 Task: Create a due date automation trigger when advanced on, 2 working days after a card is due add dates due tomorrow at 11:00 AM.
Action: Mouse moved to (1128, 83)
Screenshot: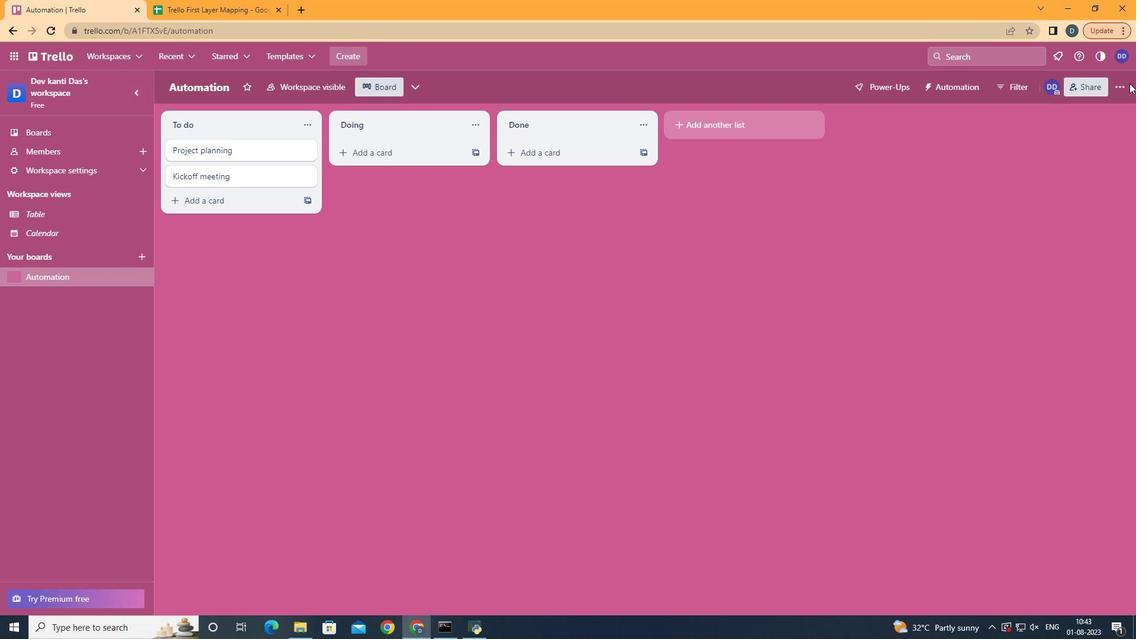 
Action: Mouse pressed left at (1128, 83)
Screenshot: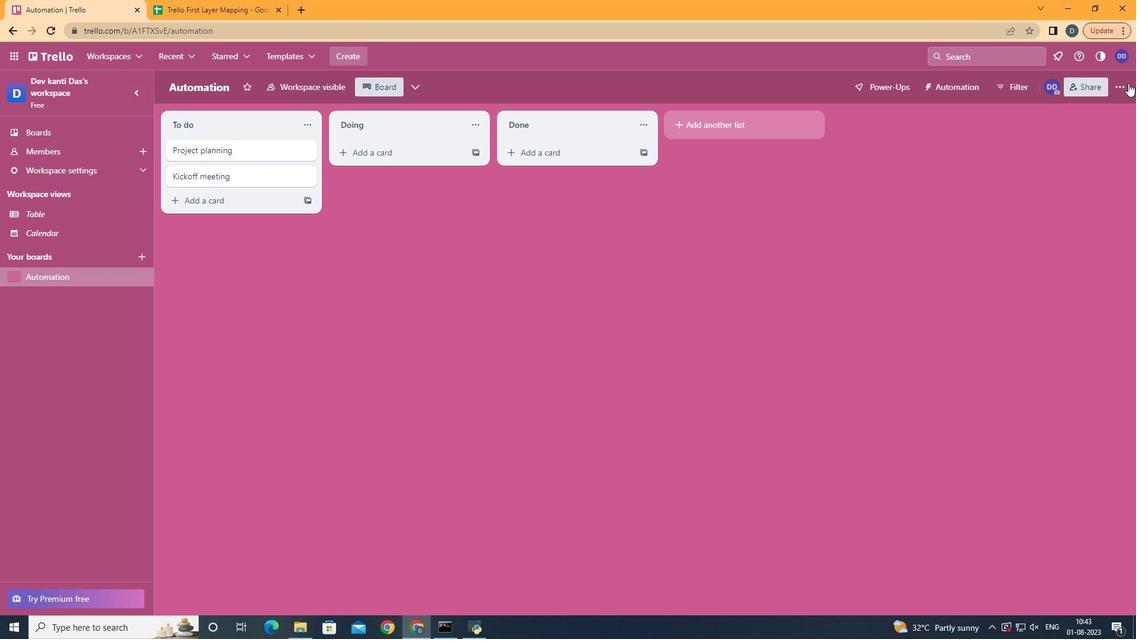 
Action: Mouse moved to (1039, 248)
Screenshot: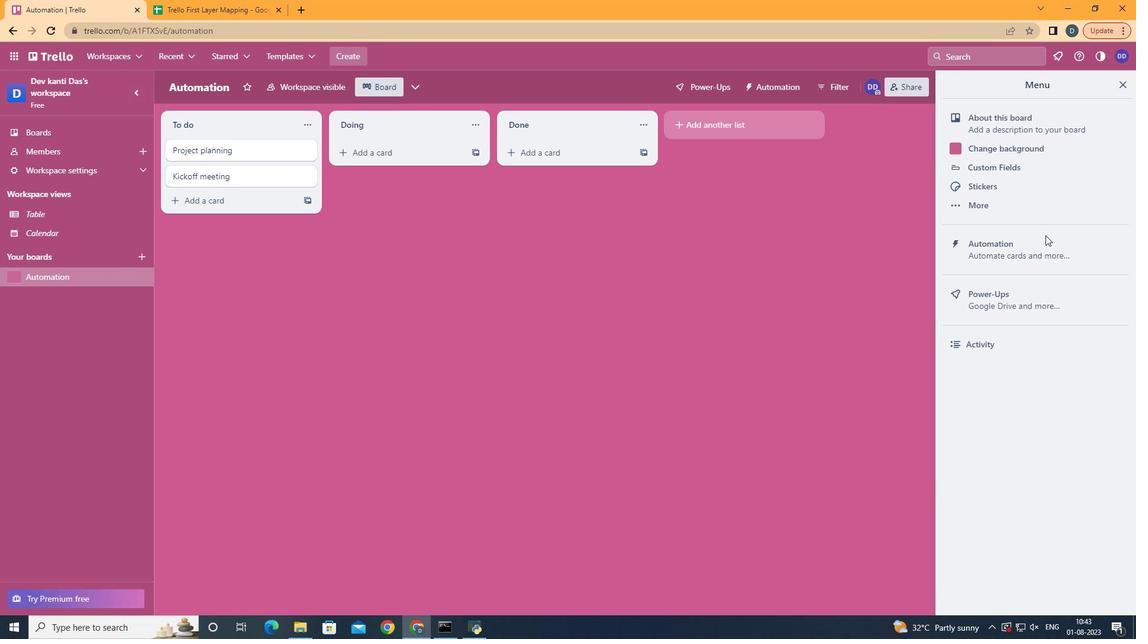 
Action: Mouse pressed left at (1039, 248)
Screenshot: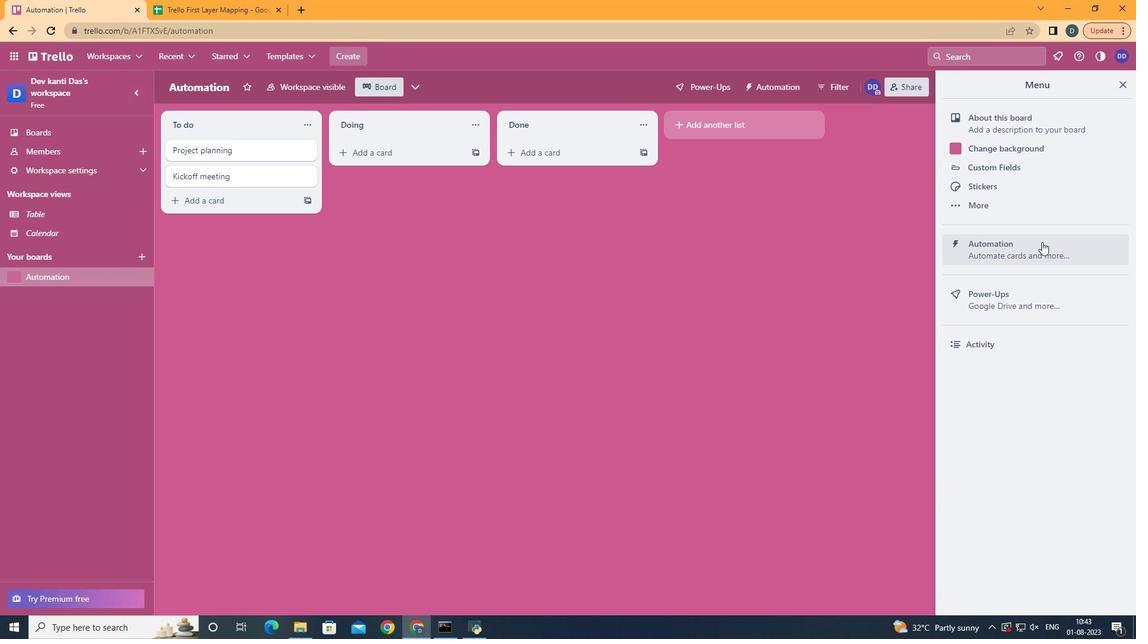 
Action: Mouse moved to (243, 233)
Screenshot: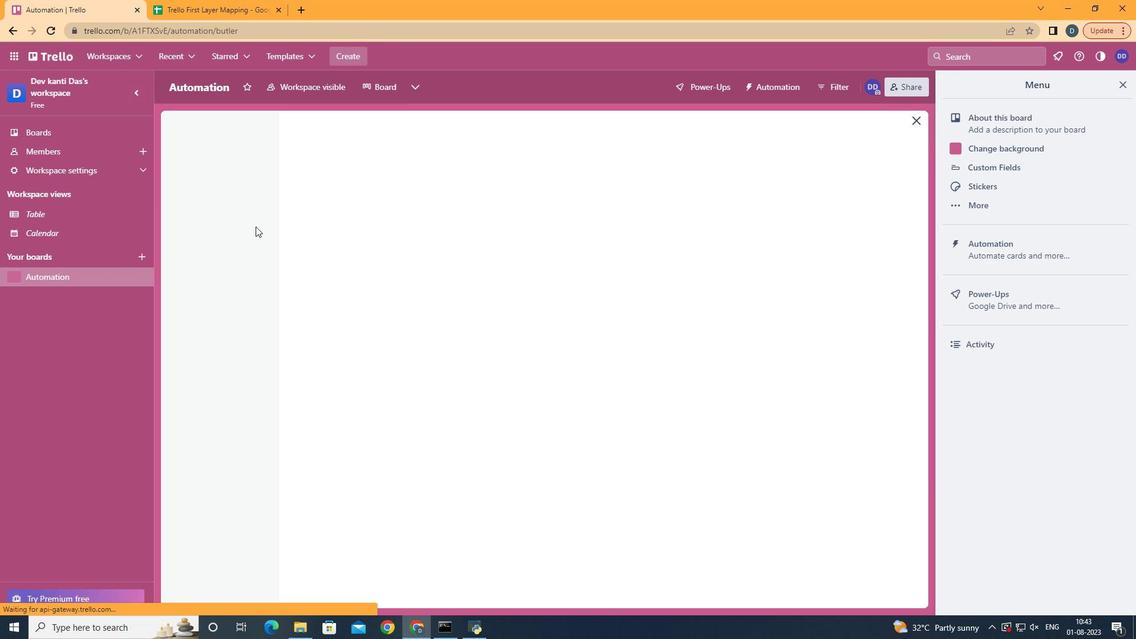 
Action: Mouse pressed left at (243, 233)
Screenshot: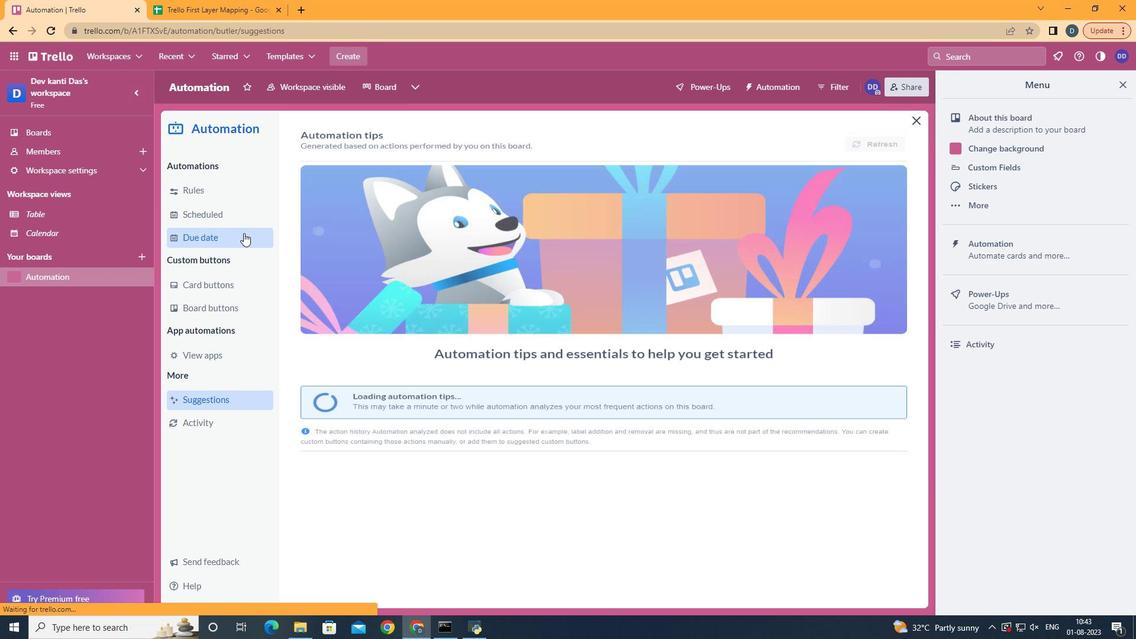 
Action: Mouse moved to (846, 139)
Screenshot: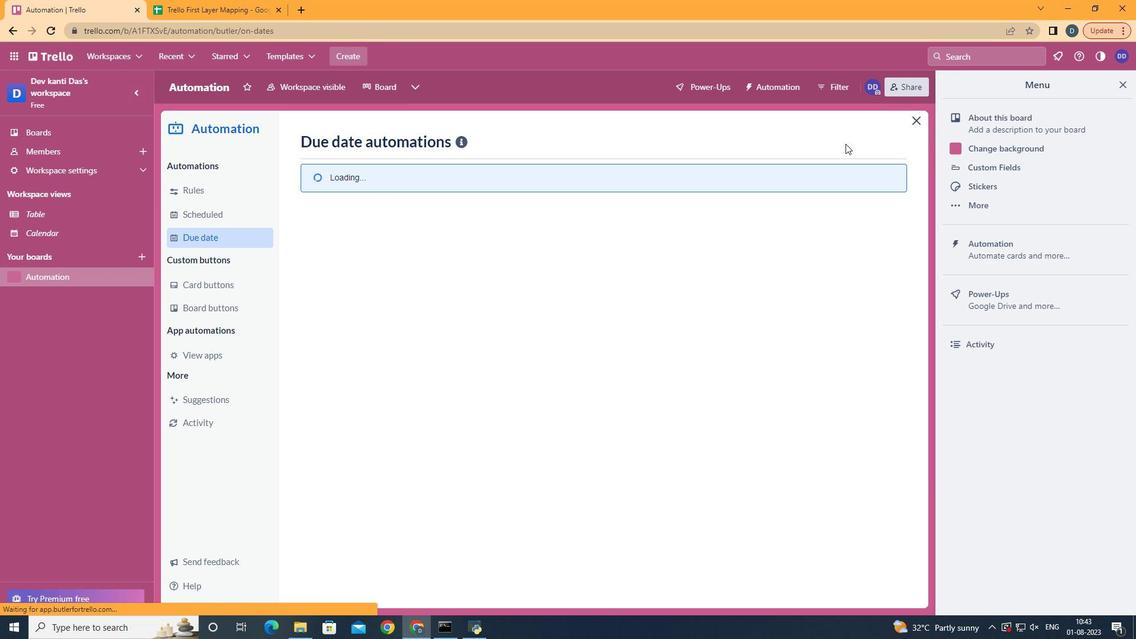 
Action: Mouse pressed left at (846, 139)
Screenshot: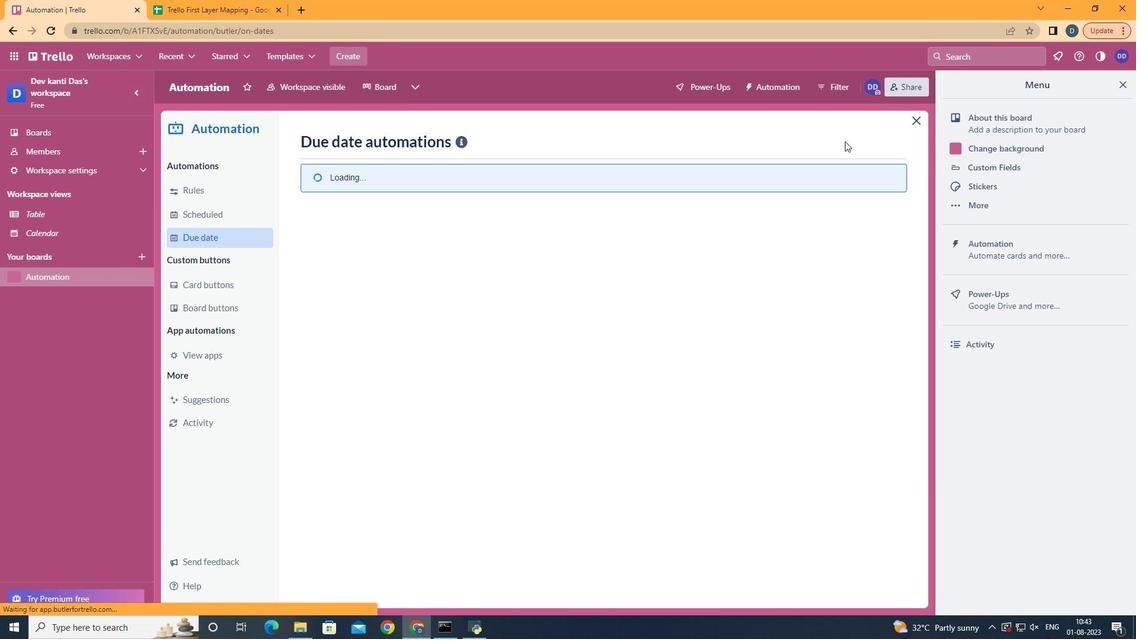 
Action: Mouse moved to (703, 249)
Screenshot: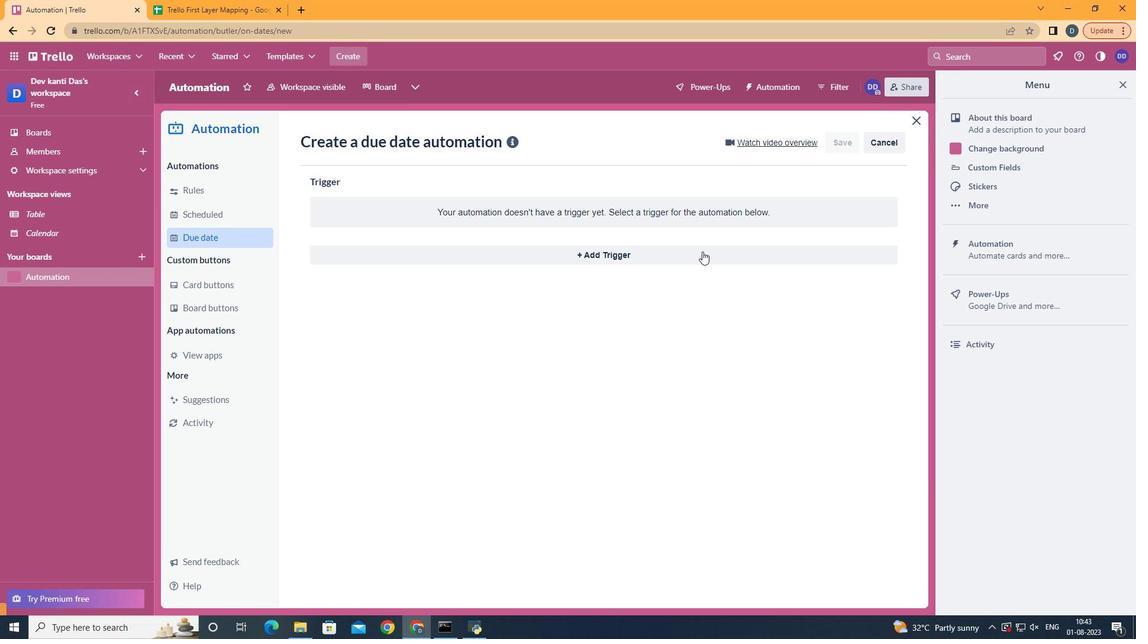 
Action: Mouse pressed left at (703, 249)
Screenshot: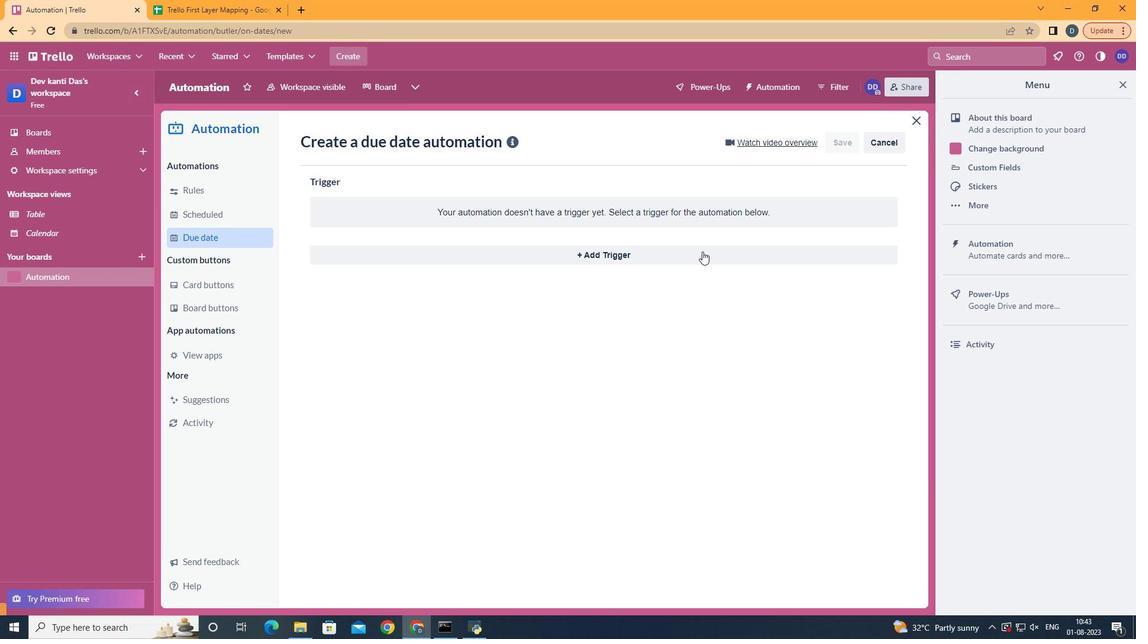 
Action: Mouse moved to (387, 477)
Screenshot: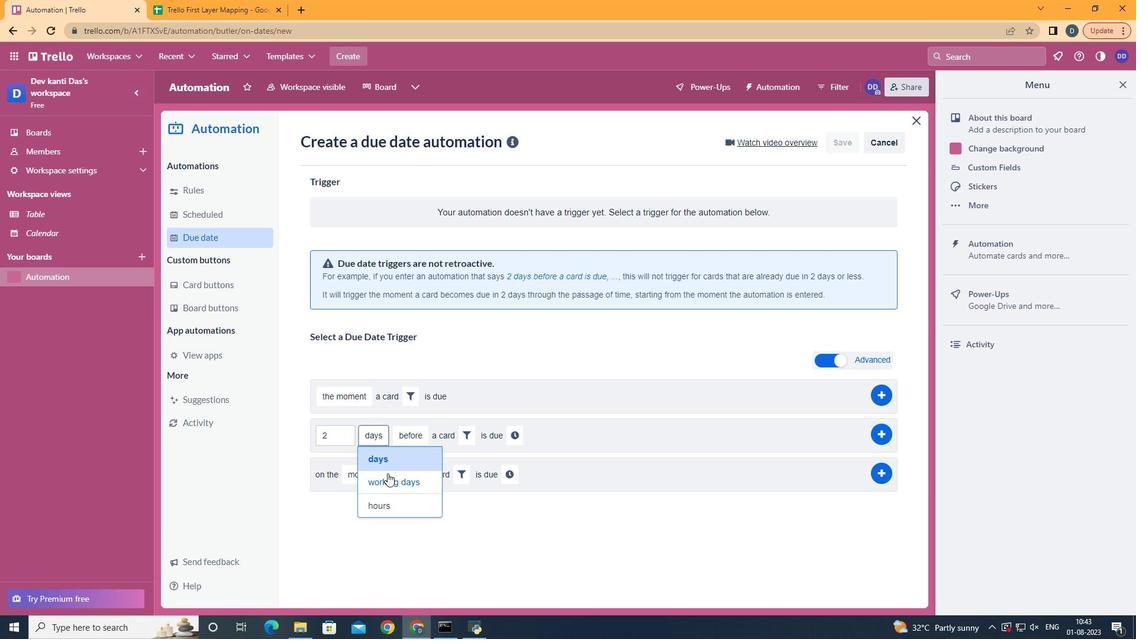 
Action: Mouse pressed left at (387, 477)
Screenshot: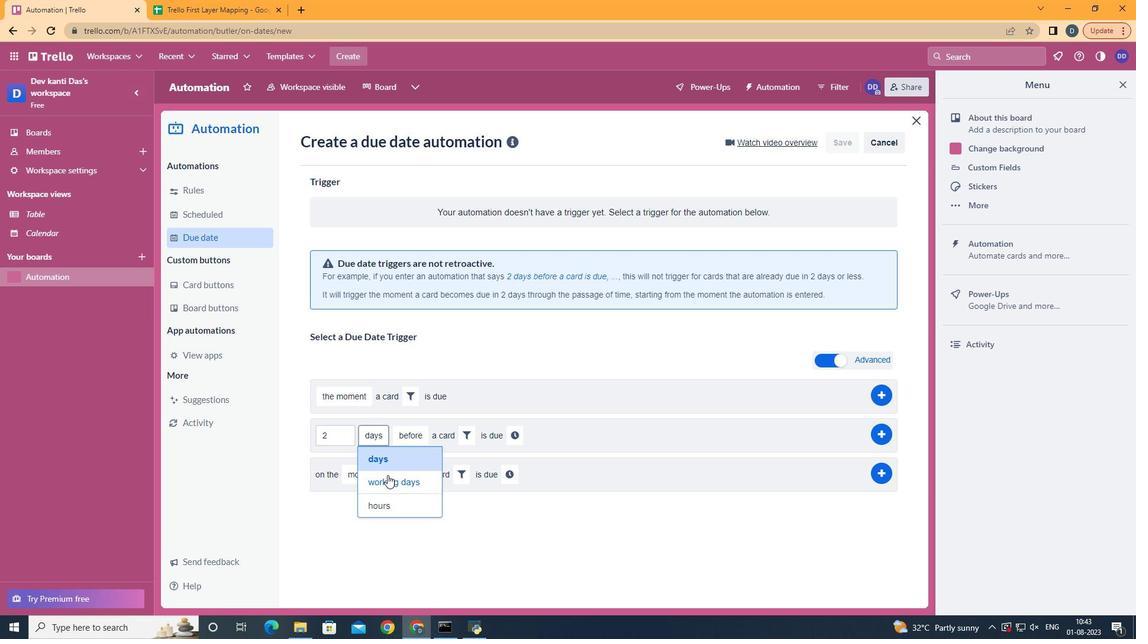 
Action: Mouse moved to (444, 473)
Screenshot: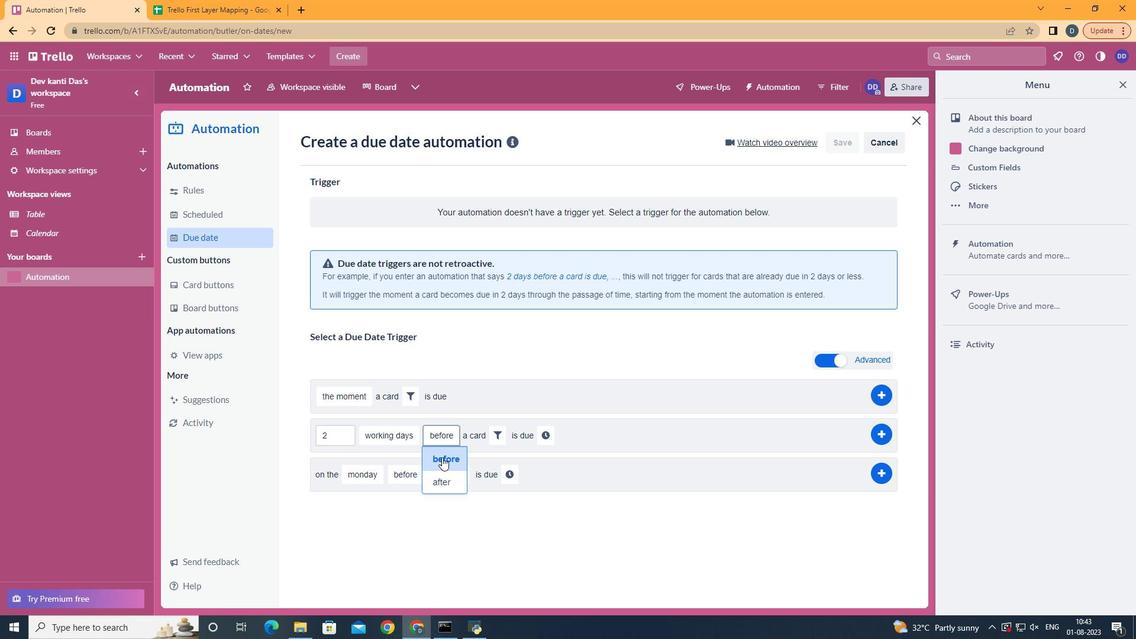 
Action: Mouse pressed left at (444, 473)
Screenshot: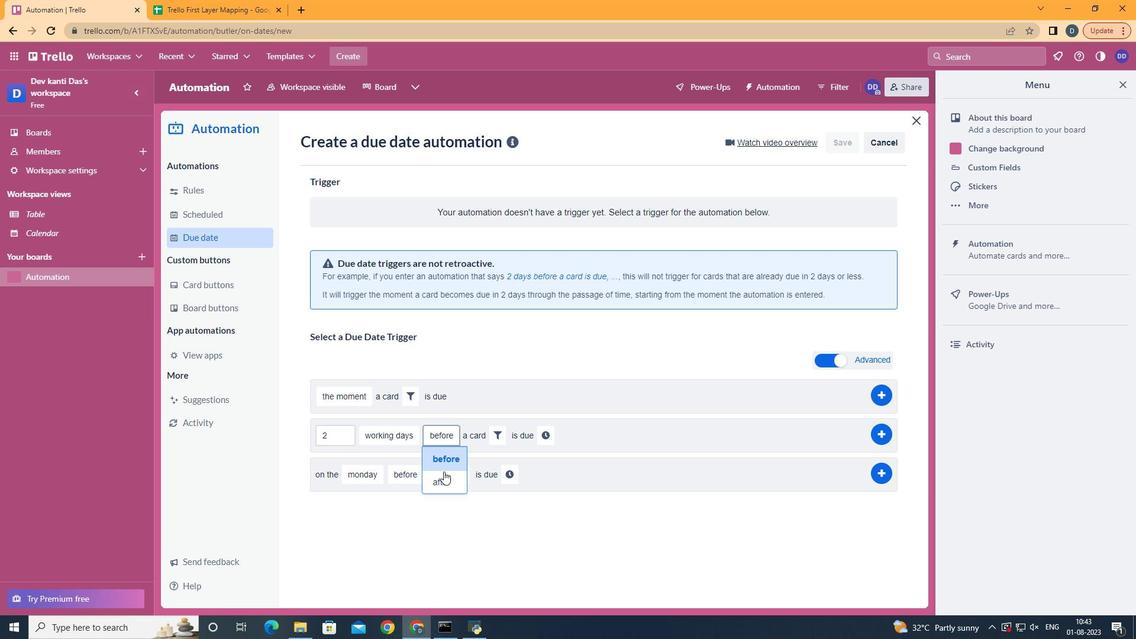 
Action: Mouse moved to (484, 437)
Screenshot: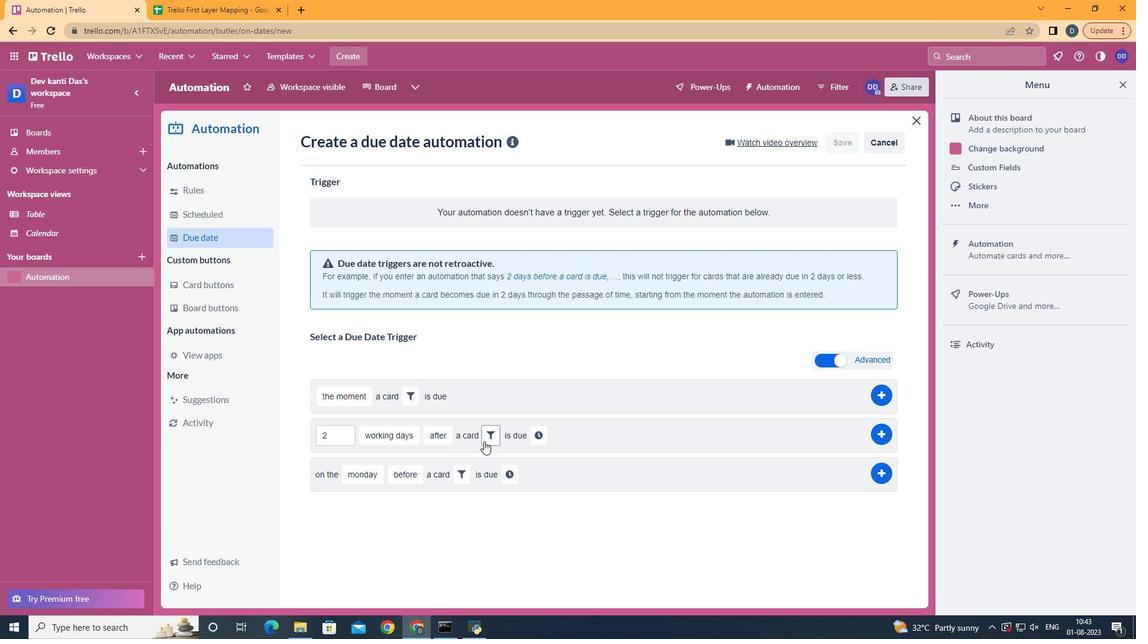 
Action: Mouse pressed left at (484, 437)
Screenshot: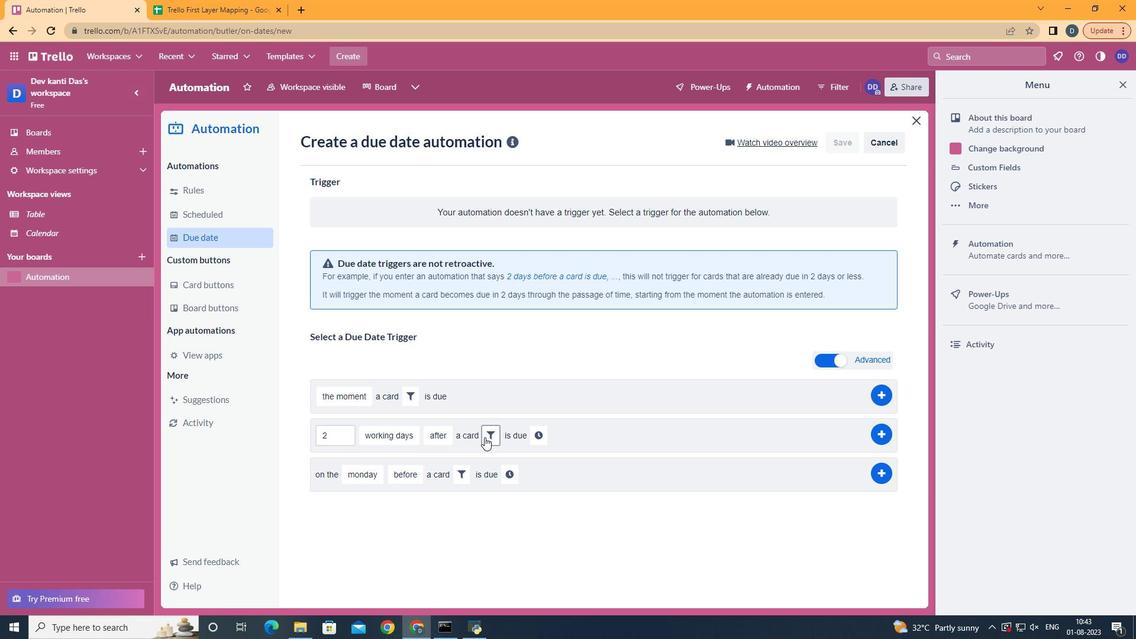 
Action: Mouse moved to (569, 480)
Screenshot: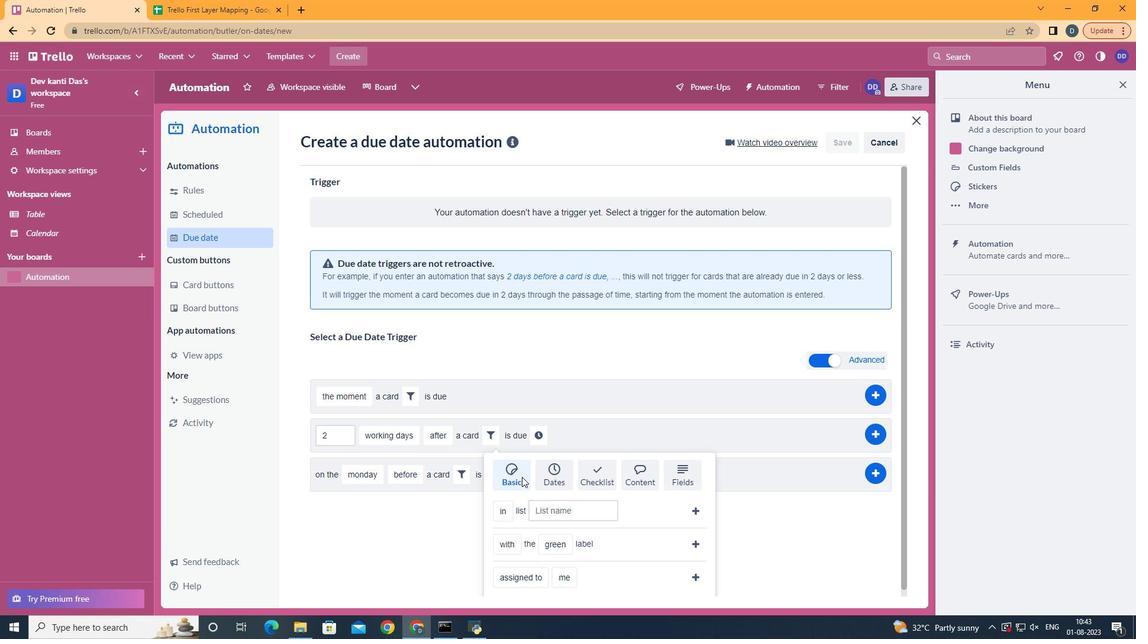 
Action: Mouse pressed left at (569, 480)
Screenshot: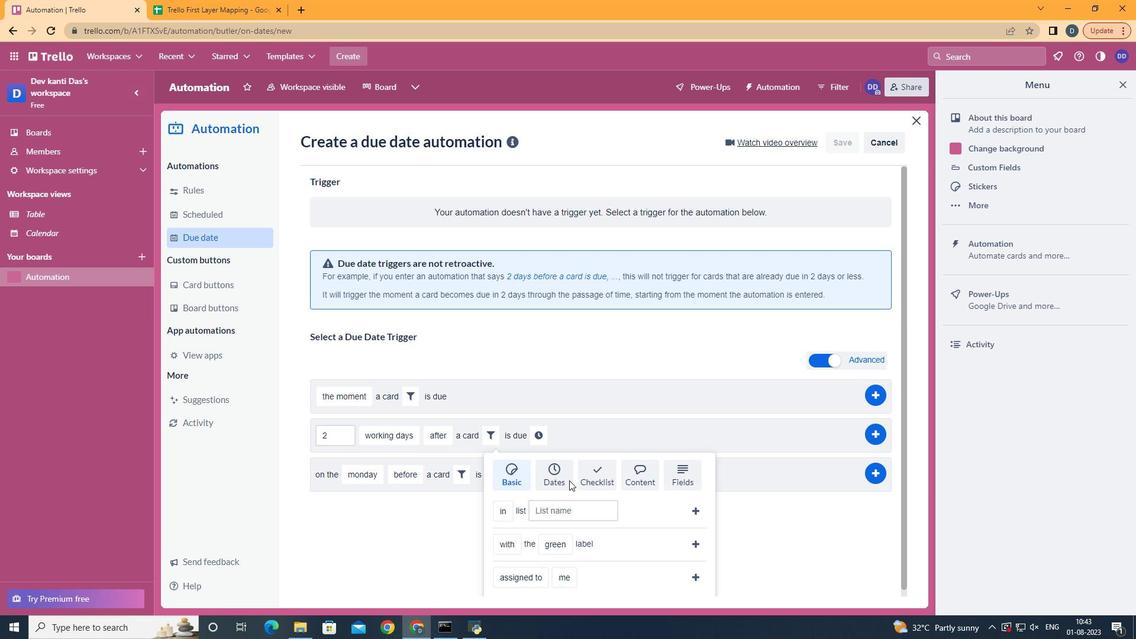 
Action: Mouse moved to (564, 484)
Screenshot: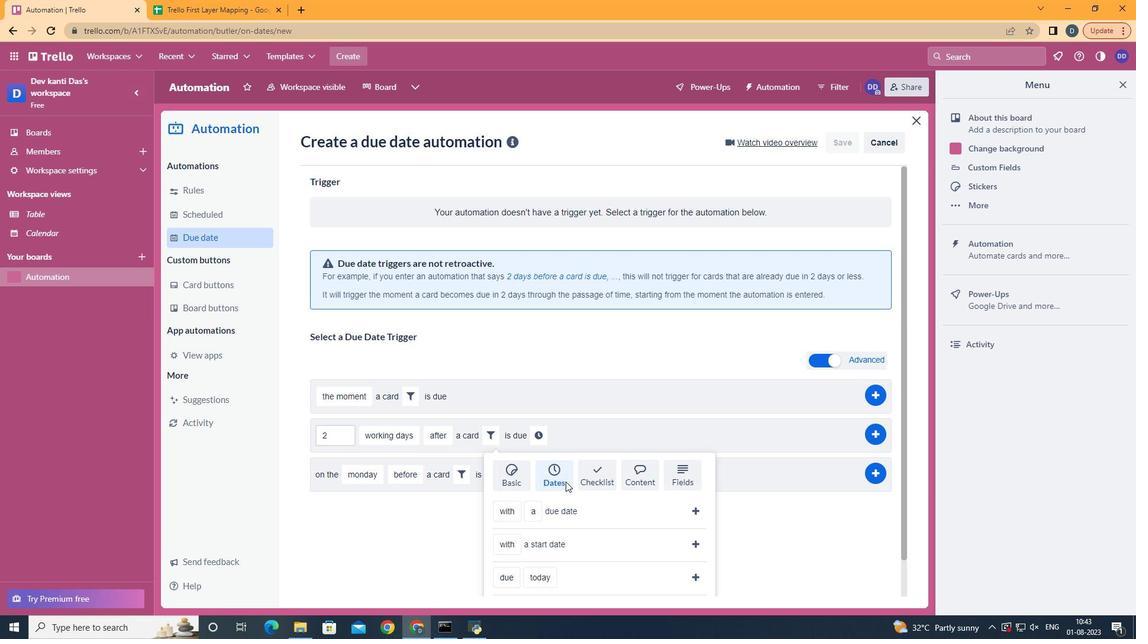 
Action: Mouse scrolled (564, 484) with delta (0, 0)
Screenshot: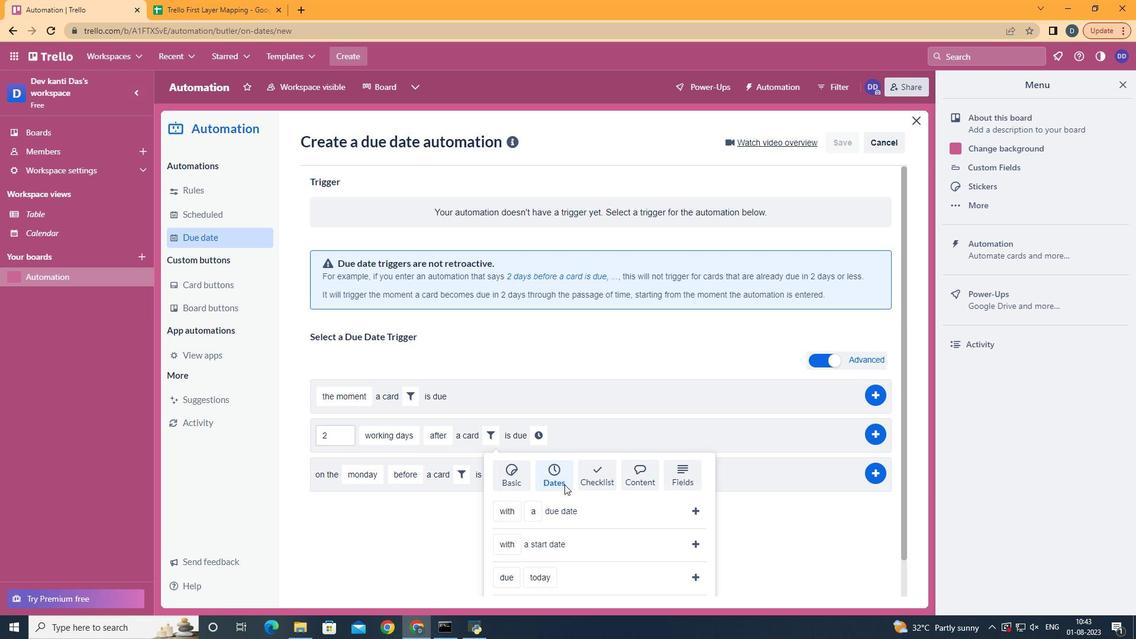 
Action: Mouse scrolled (564, 484) with delta (0, 0)
Screenshot: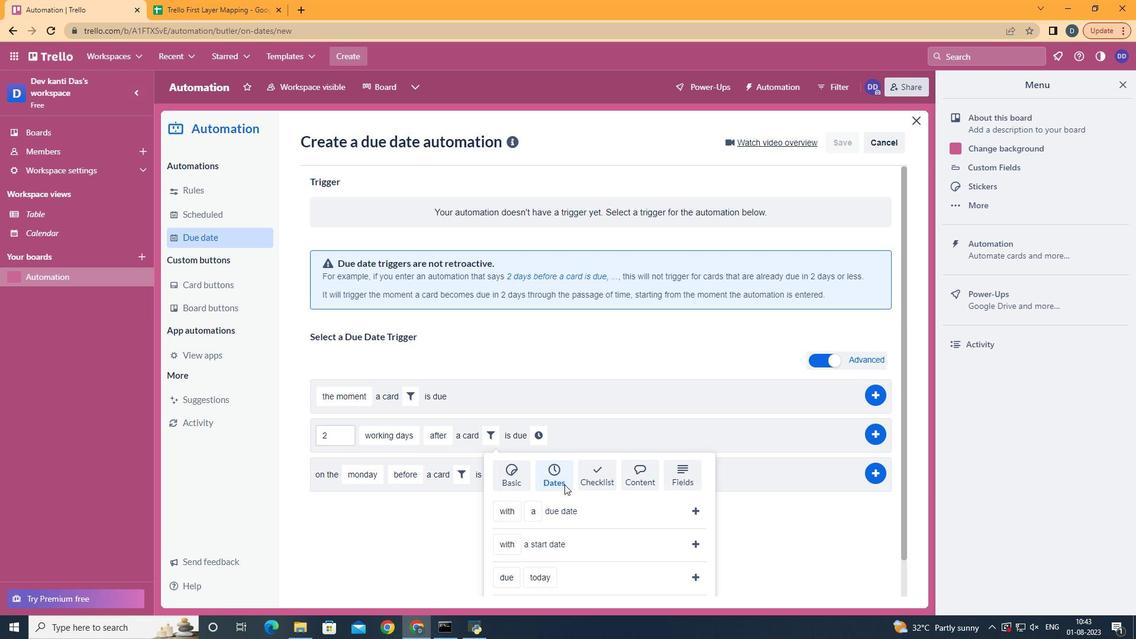 
Action: Mouse scrolled (564, 484) with delta (0, 0)
Screenshot: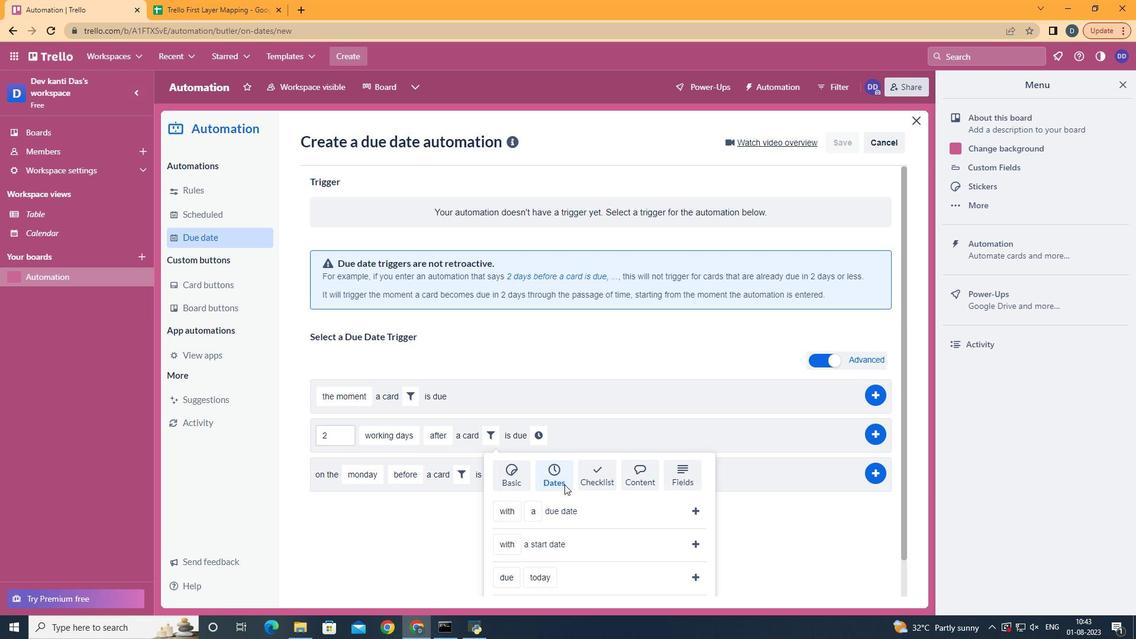 
Action: Mouse scrolled (564, 484) with delta (0, 0)
Screenshot: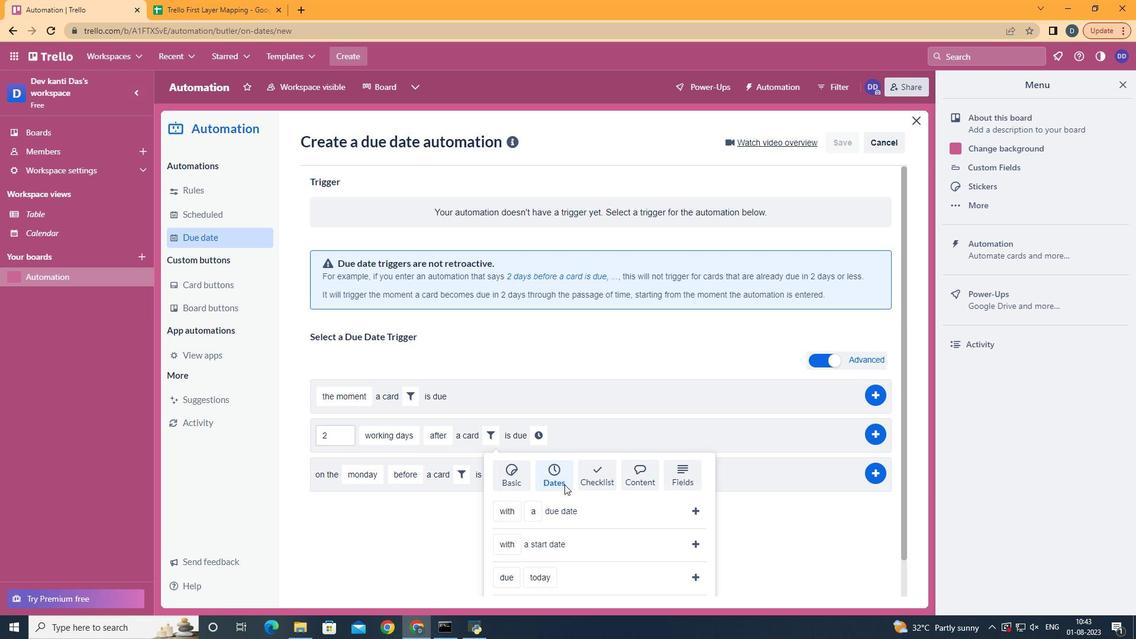 
Action: Mouse moved to (522, 450)
Screenshot: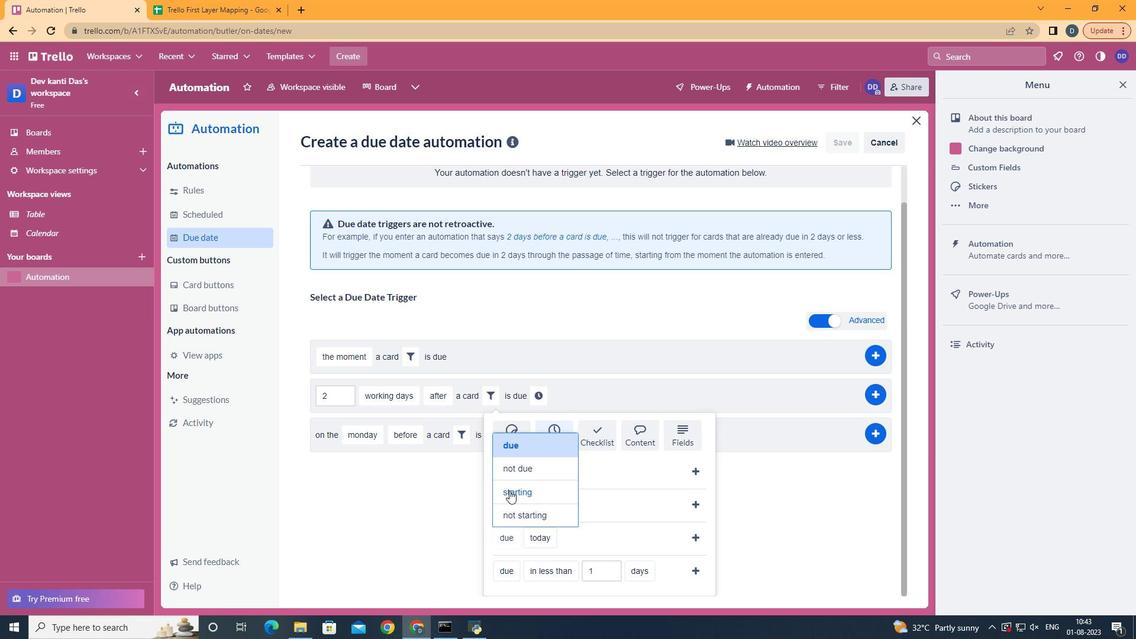 
Action: Mouse pressed left at (522, 450)
Screenshot: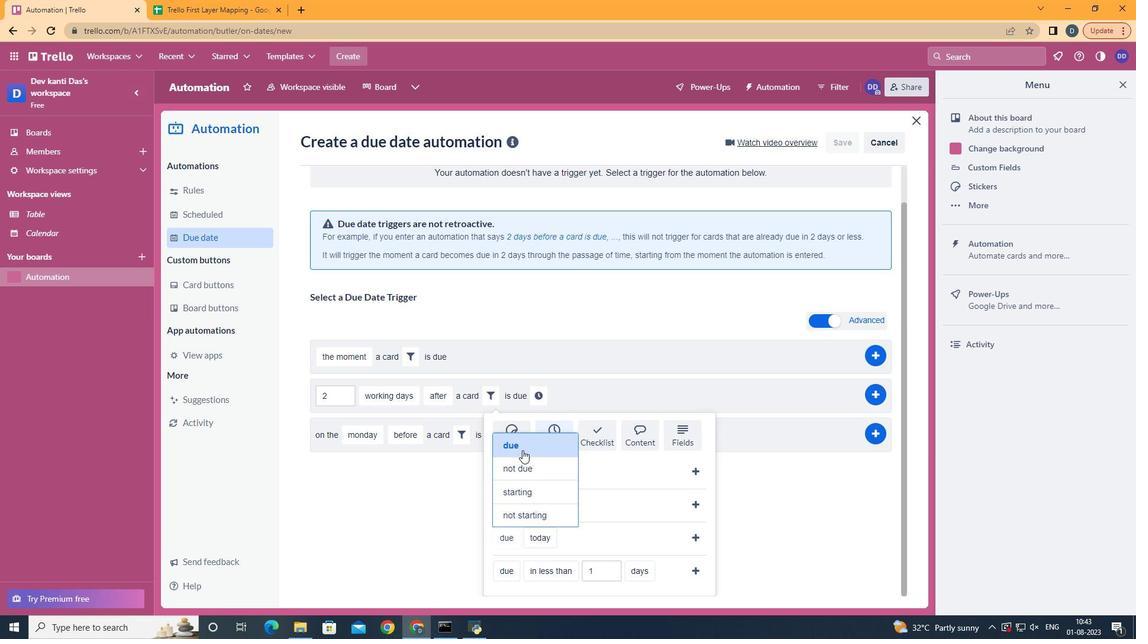 
Action: Mouse moved to (562, 422)
Screenshot: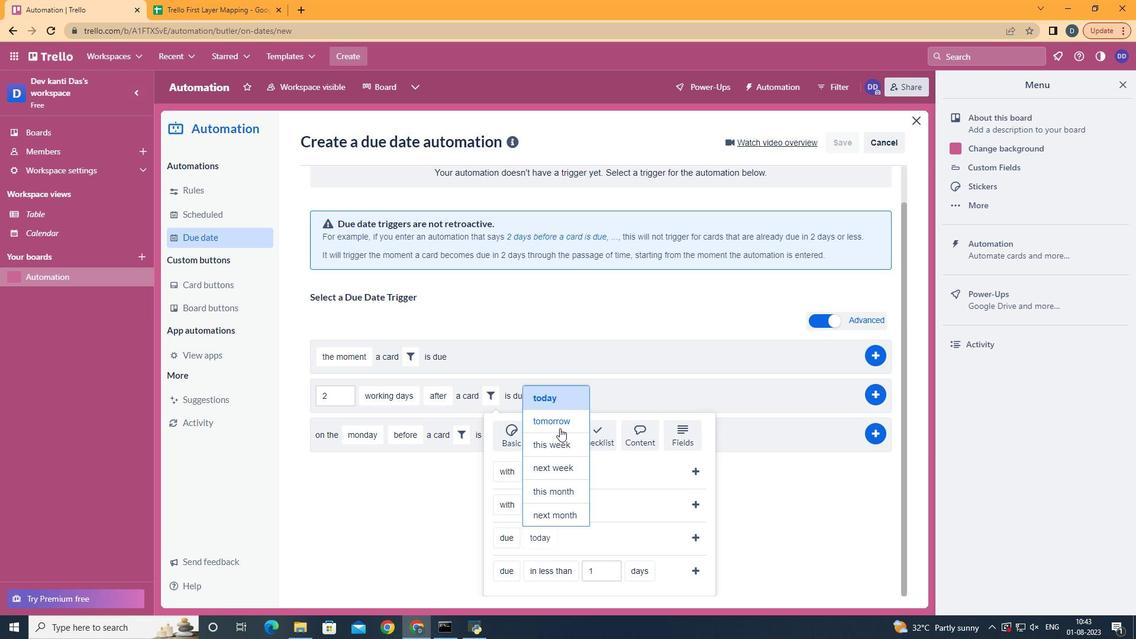 
Action: Mouse pressed left at (562, 422)
Screenshot: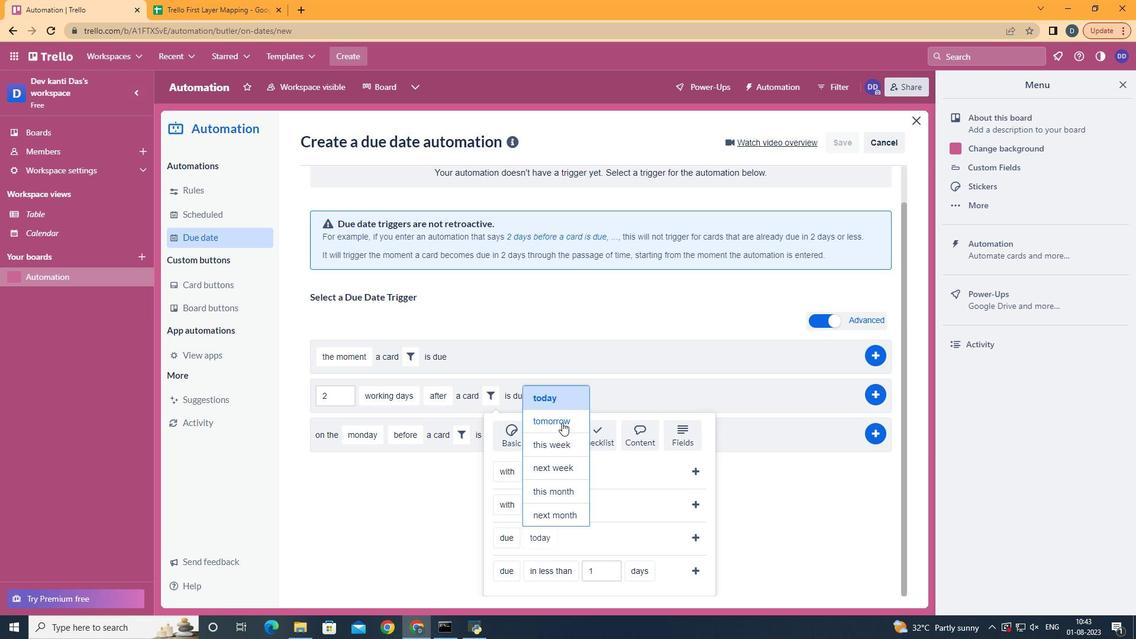 
Action: Mouse moved to (692, 538)
Screenshot: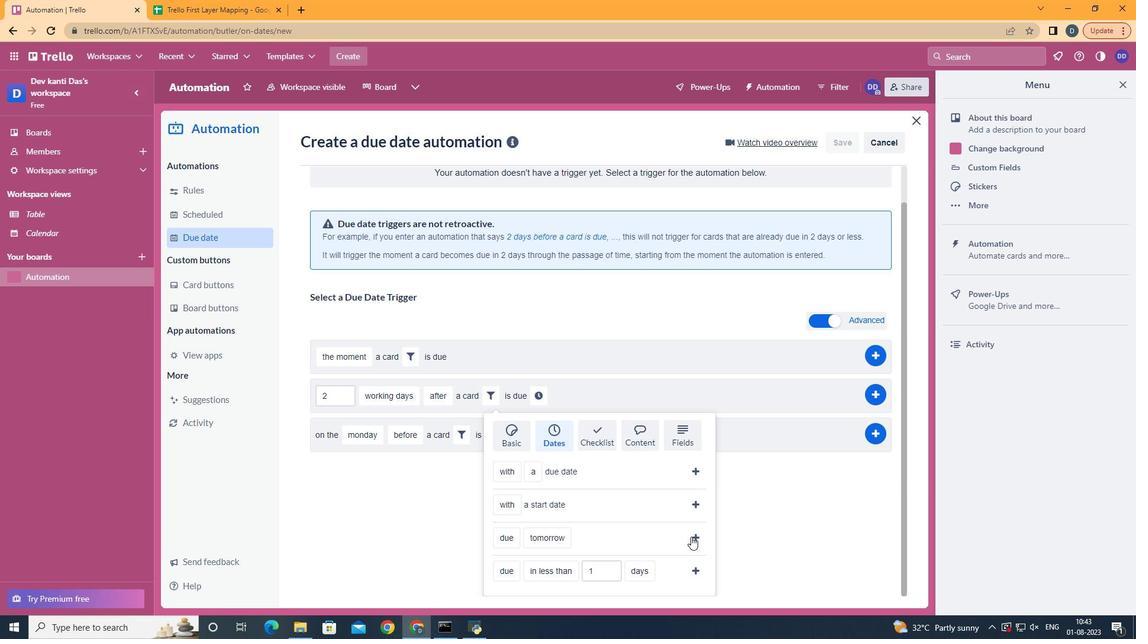 
Action: Mouse pressed left at (692, 538)
Screenshot: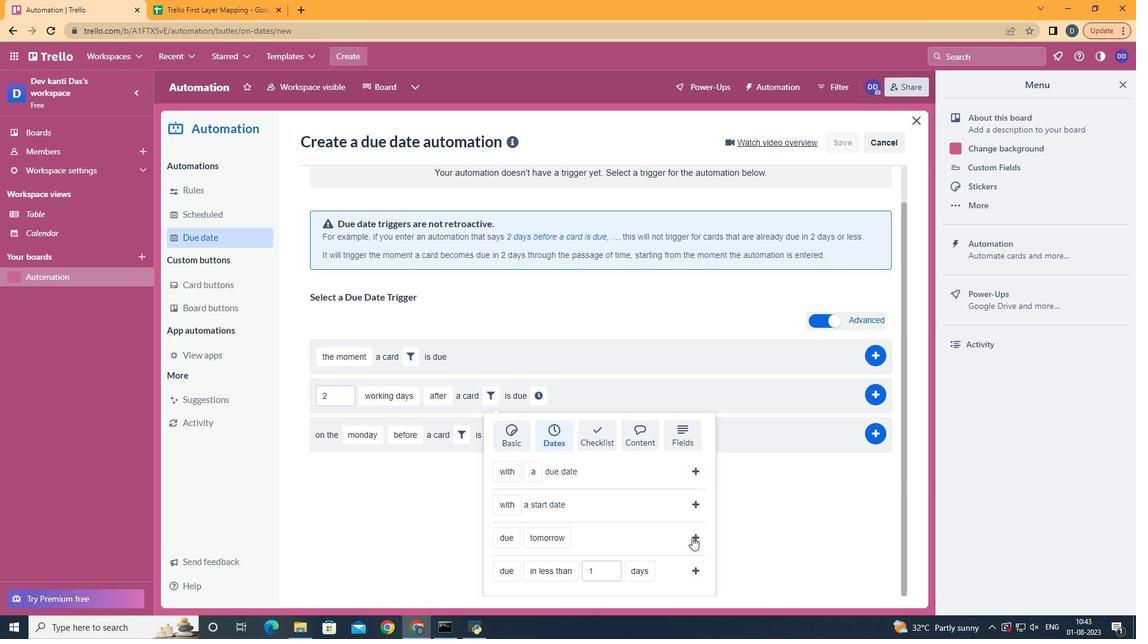
Action: Mouse moved to (616, 432)
Screenshot: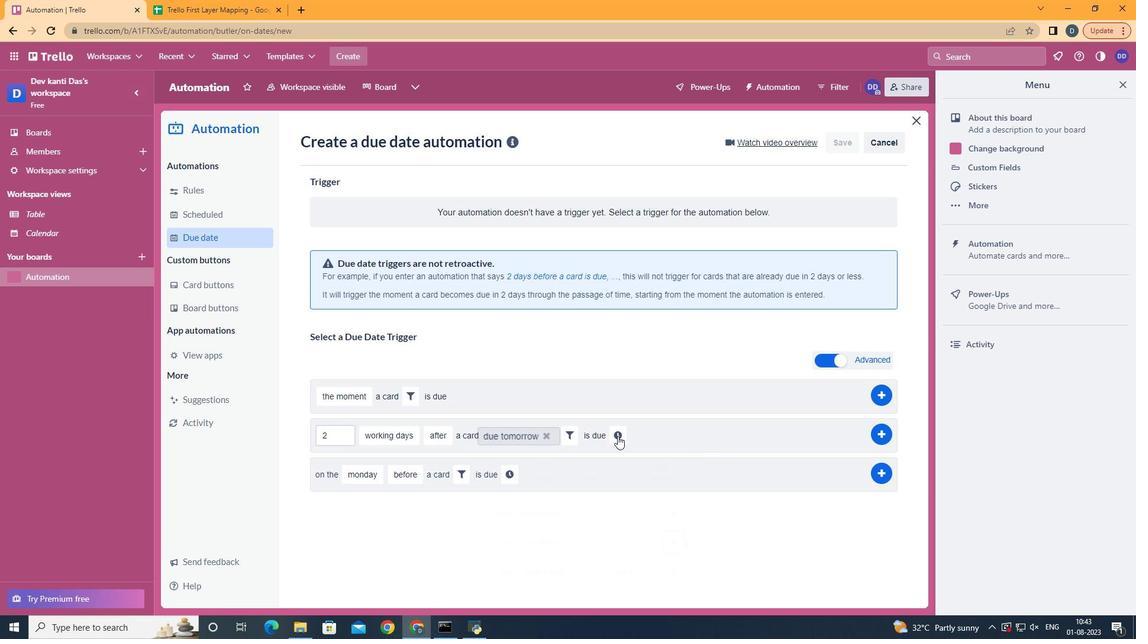 
Action: Mouse pressed left at (616, 432)
Screenshot: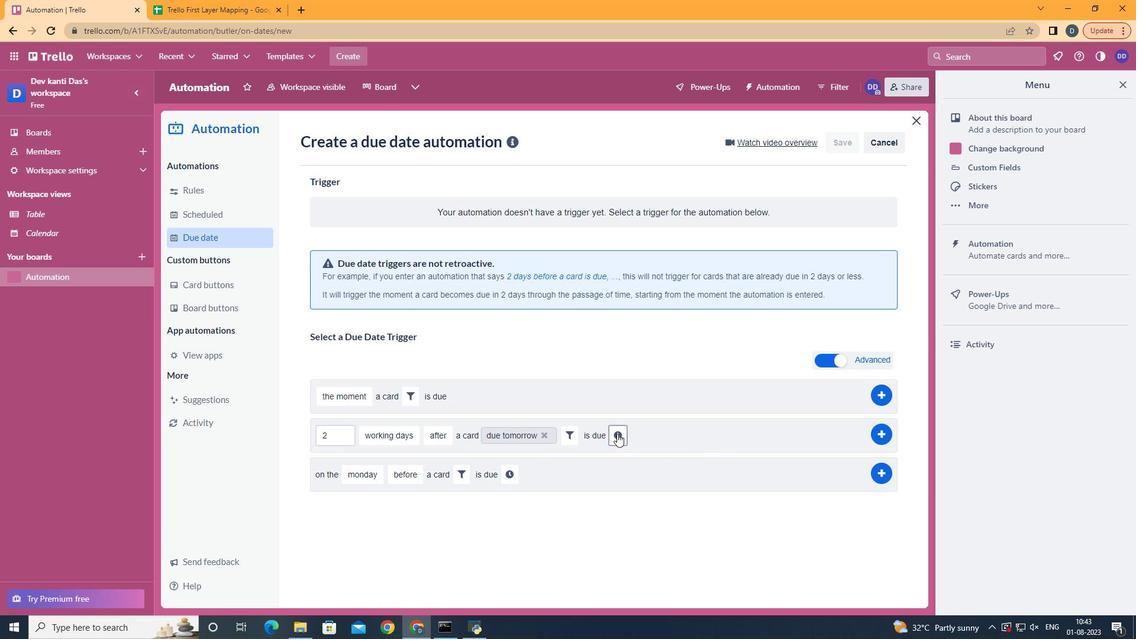 
Action: Mouse moved to (640, 434)
Screenshot: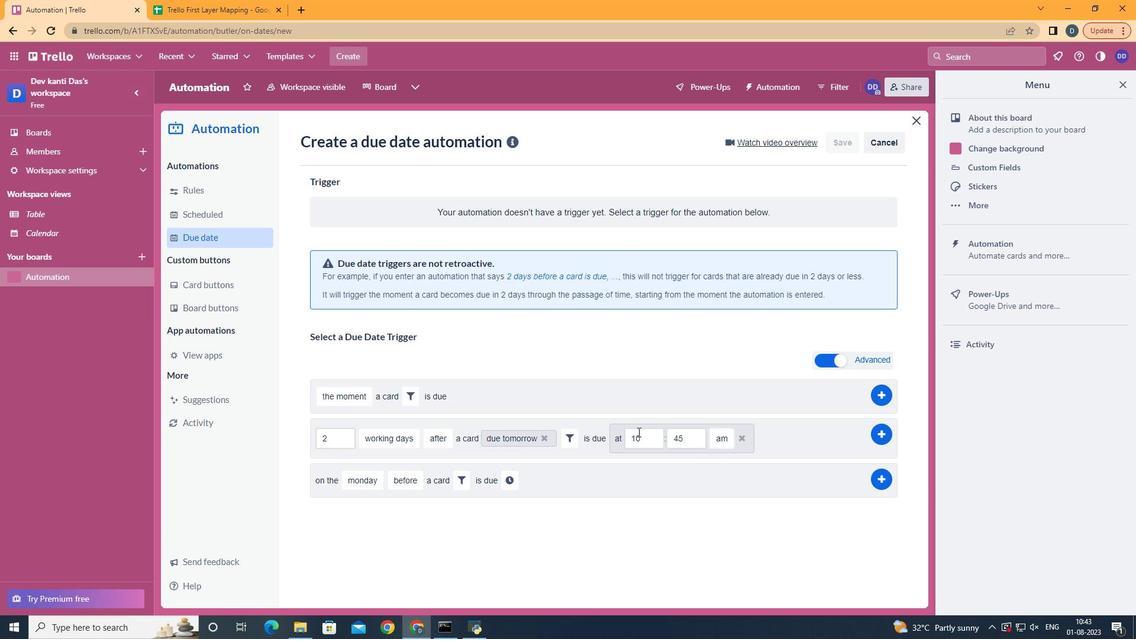 
Action: Mouse pressed left at (640, 434)
Screenshot: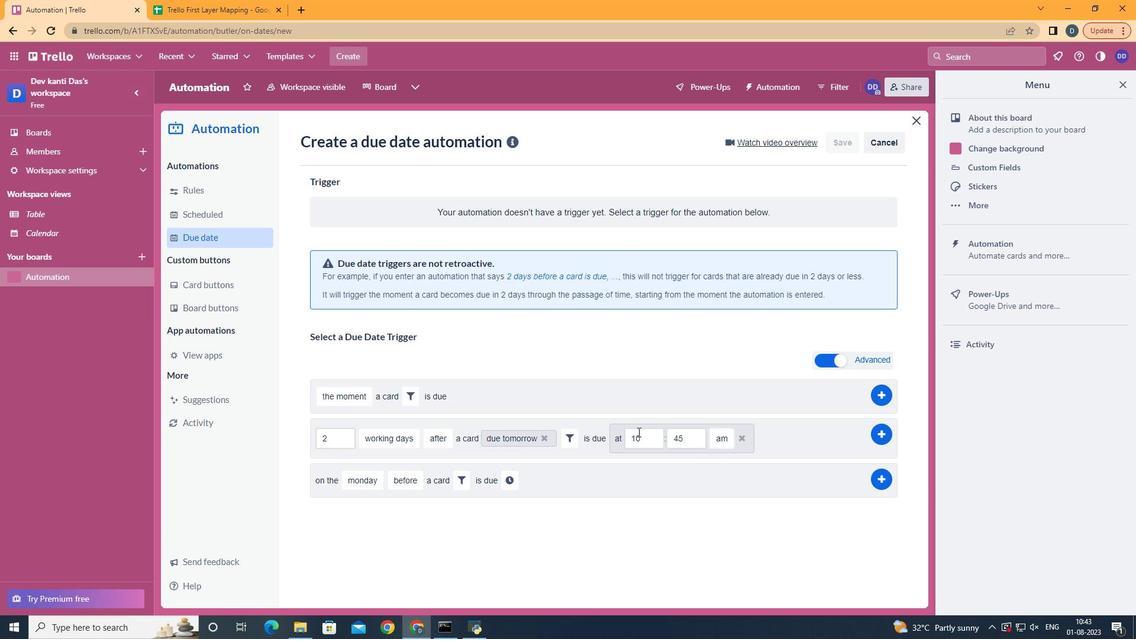
Action: Mouse moved to (641, 434)
Screenshot: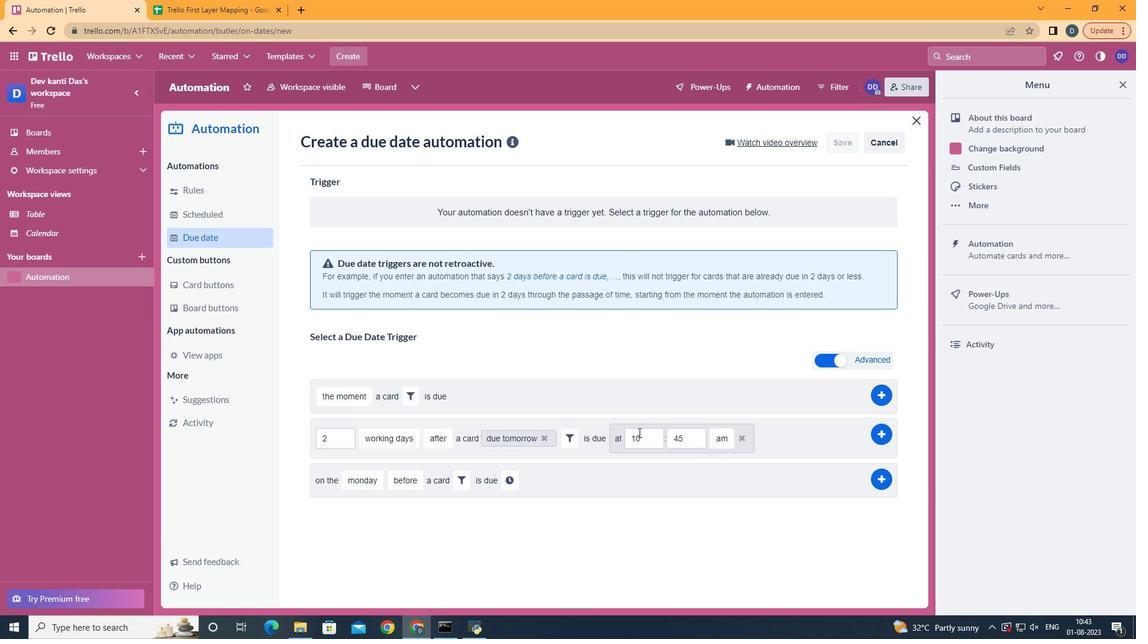 
Action: Key pressed <Key.backspace>1
Screenshot: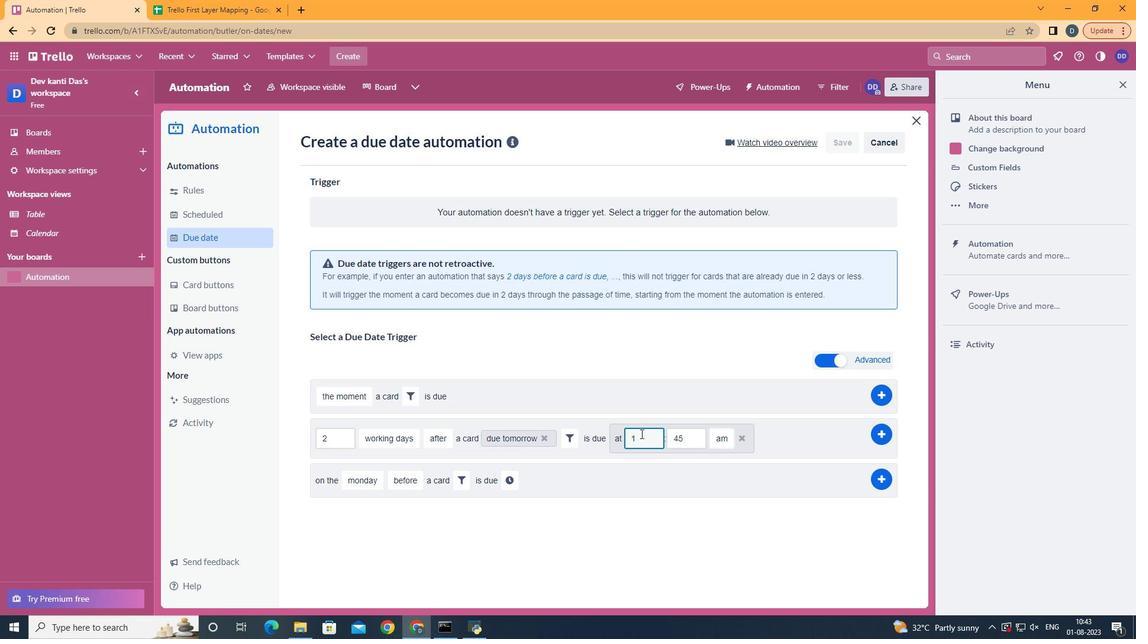 
Action: Mouse moved to (690, 439)
Screenshot: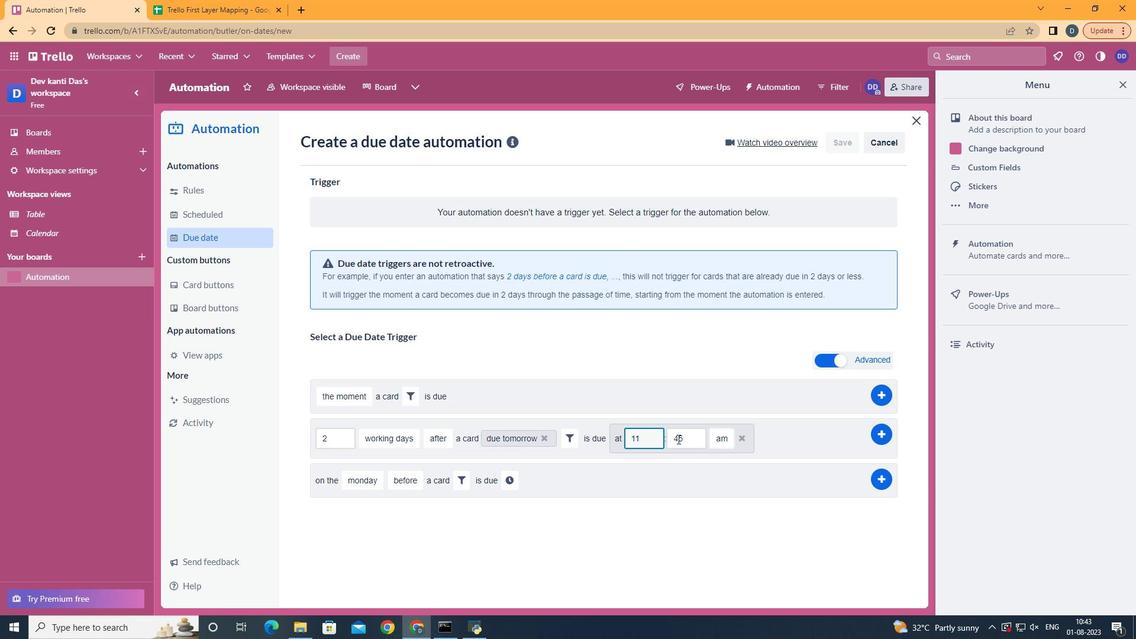 
Action: Mouse pressed left at (690, 439)
Screenshot: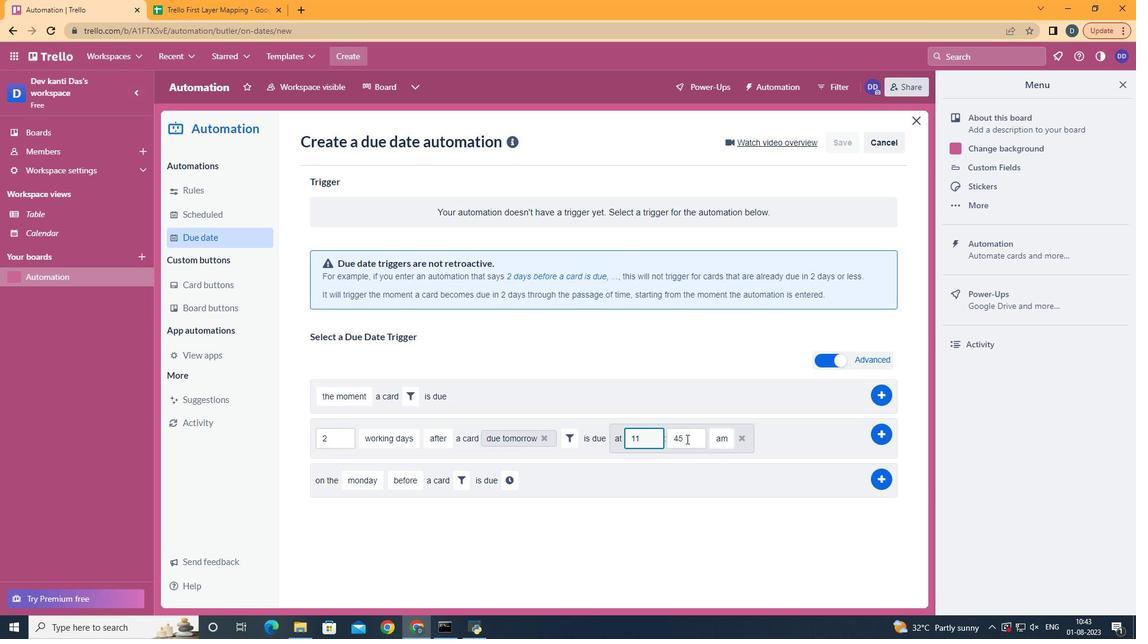 
Action: Key pressed <Key.backspace><Key.backspace>00
Screenshot: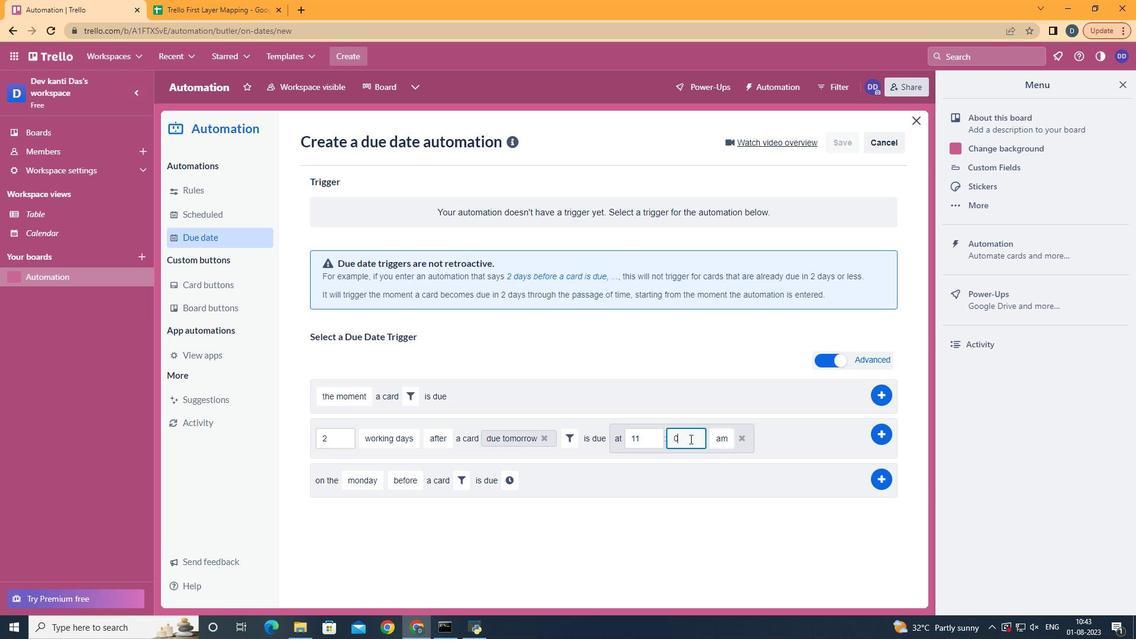 
Action: Mouse moved to (885, 431)
Screenshot: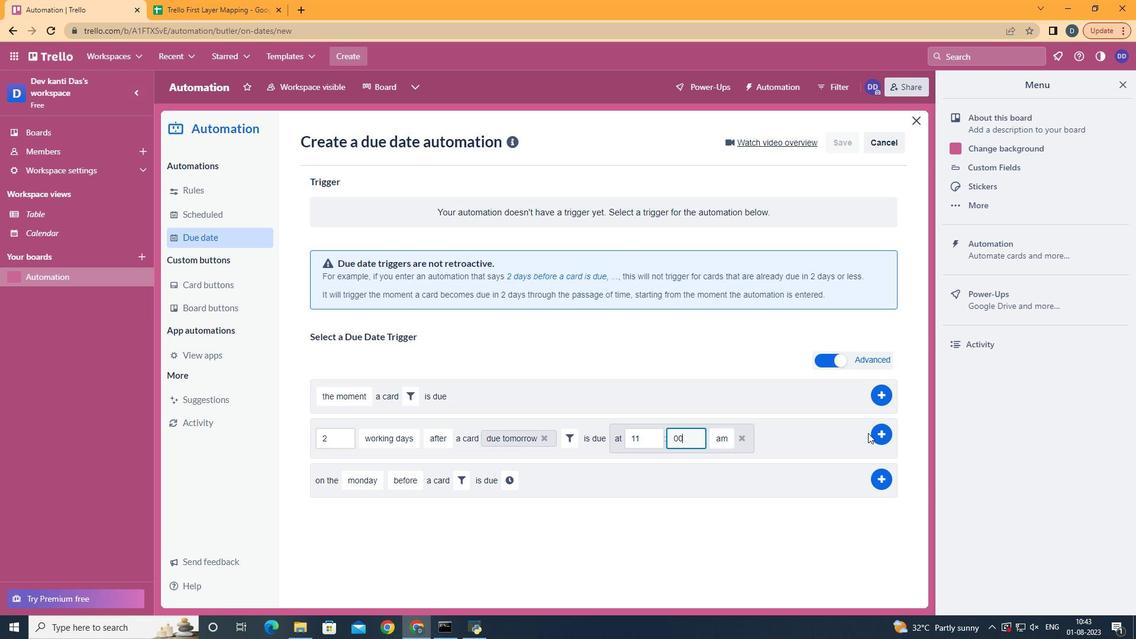 
Action: Mouse pressed left at (885, 431)
Screenshot: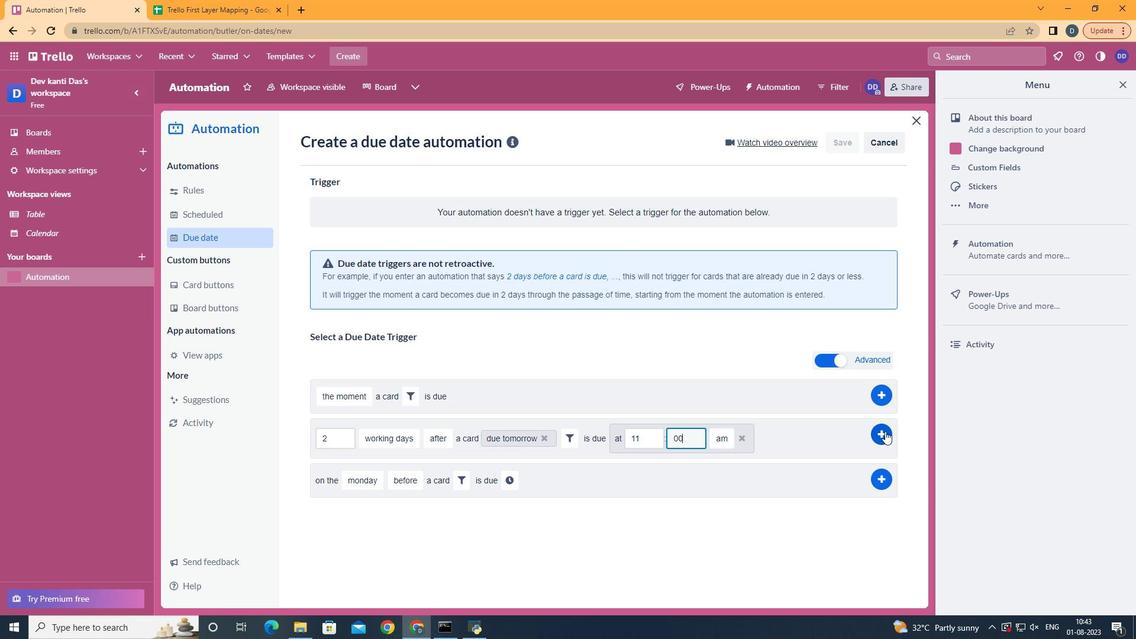 
Action: Mouse moved to (354, 274)
Screenshot: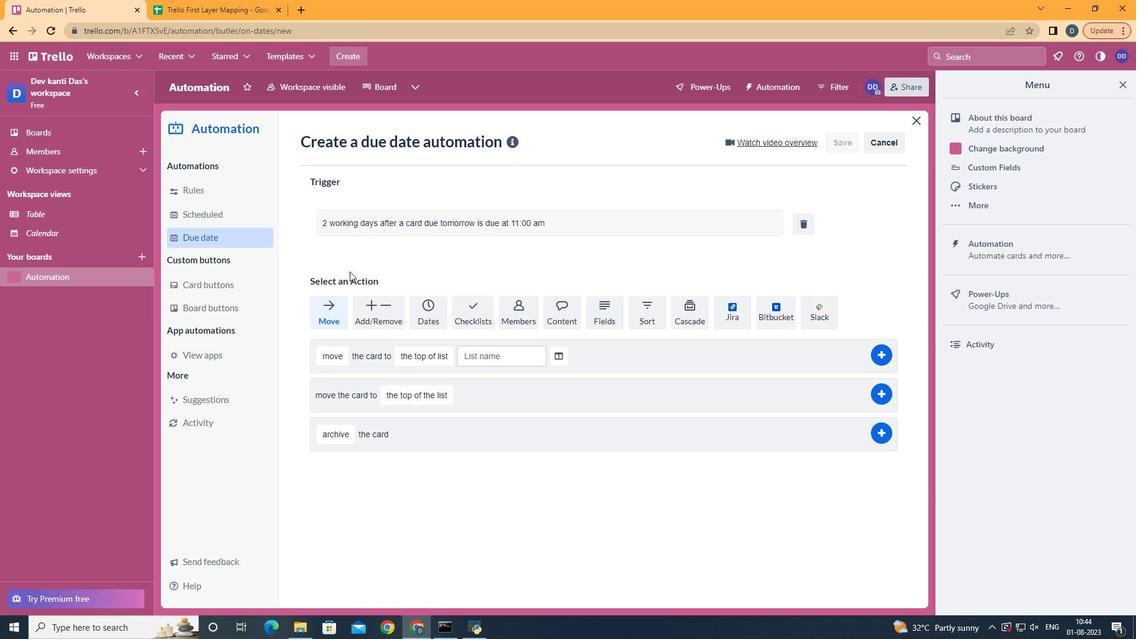 
